 Task: Create New Customer with Customer Name: BBQ Tonite Modern Indo-Pak Kitchen, Billing Address Line1: 1225 Ridge Road, Billing Address Line2:  Dodge City, Billing Address Line3:  Kansas 67801
Action: Mouse moved to (159, 29)
Screenshot: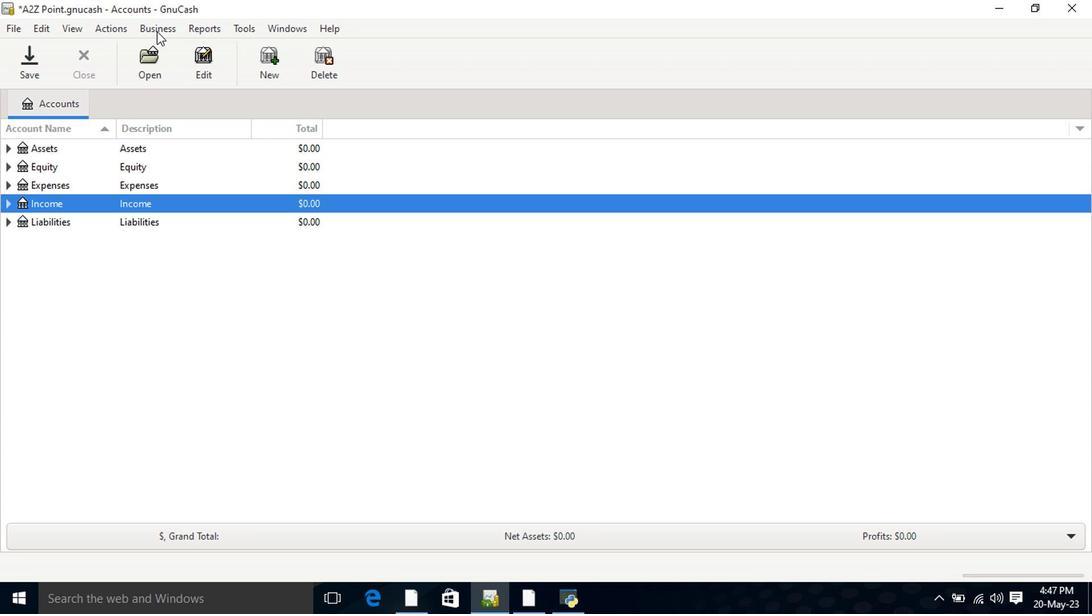 
Action: Mouse pressed left at (159, 29)
Screenshot: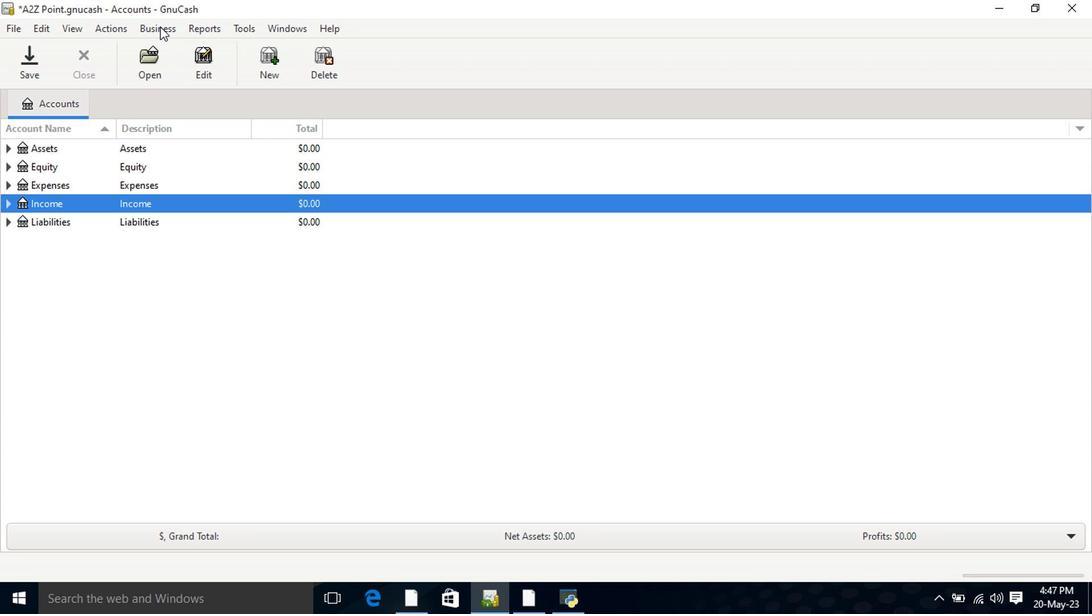 
Action: Mouse moved to (334, 74)
Screenshot: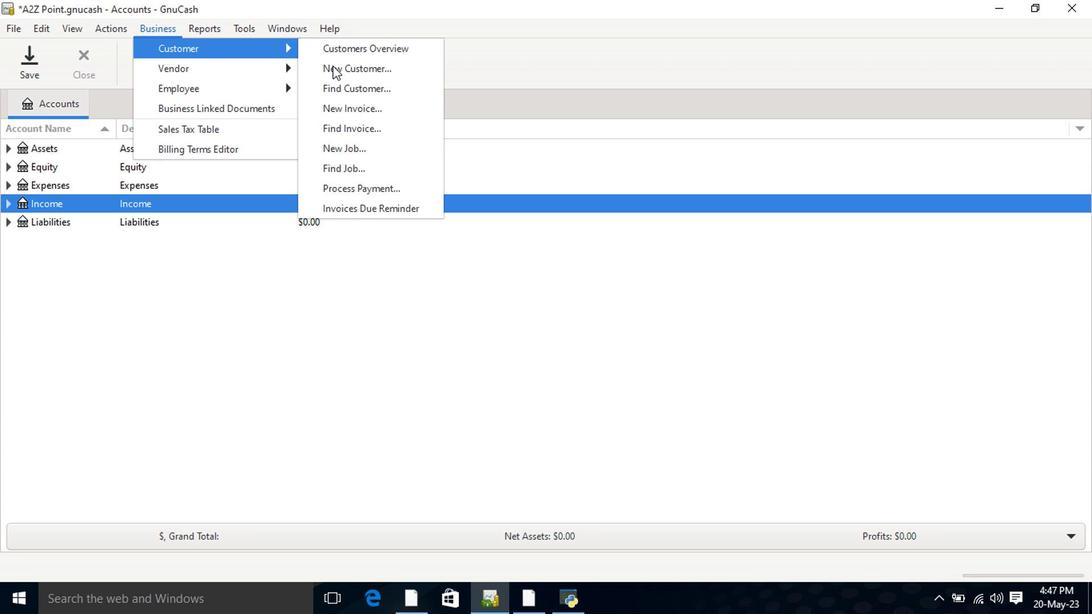 
Action: Mouse pressed left at (334, 74)
Screenshot: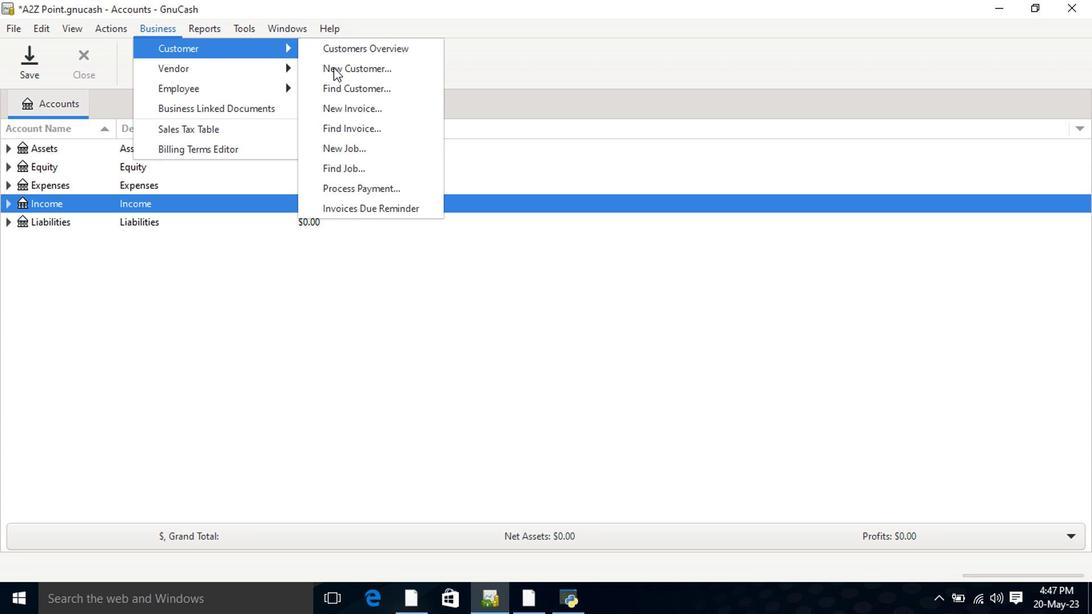
Action: Mouse moved to (605, 191)
Screenshot: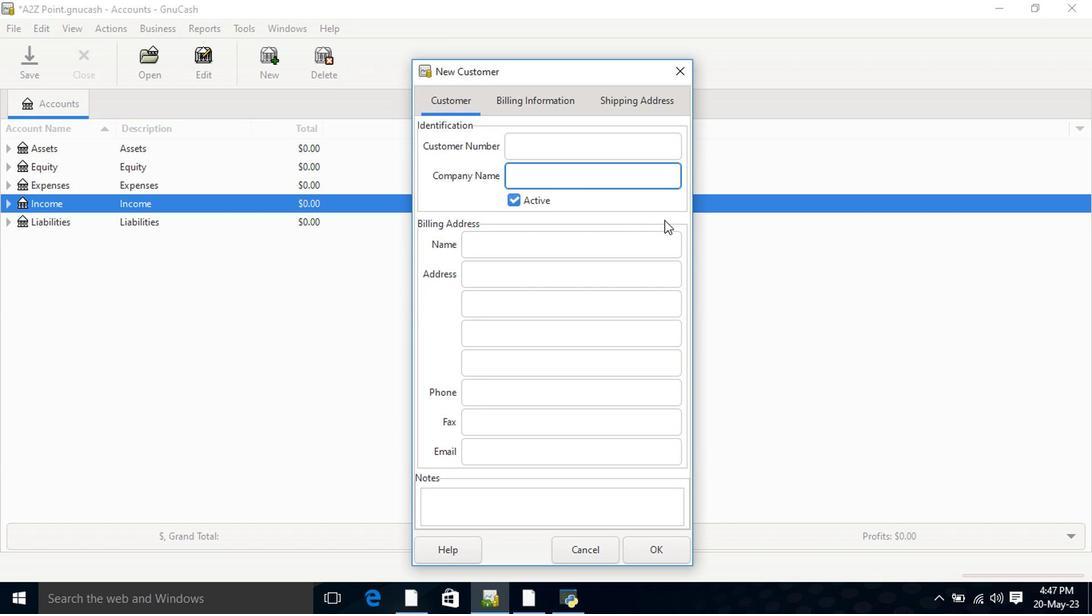 
Action: Key pressed <Key.shift>BBQNITE<Key.space><Key.shift>Modern<Key.space><Key.shift>Indo-<Key.shift>Pak<Key.tab><Key.tab><Key.shift><Key.tab><Key.tab><Key.right><Key.space><Key.shift>Kitchen<Key.tab>1225<Key.space><Key.shift>Ridge<Key.space><Key.shift>Rodge<Key.space><Key.shift>City<Key.tab><Key.shift>Kansas<Key.space>67801
Screenshot: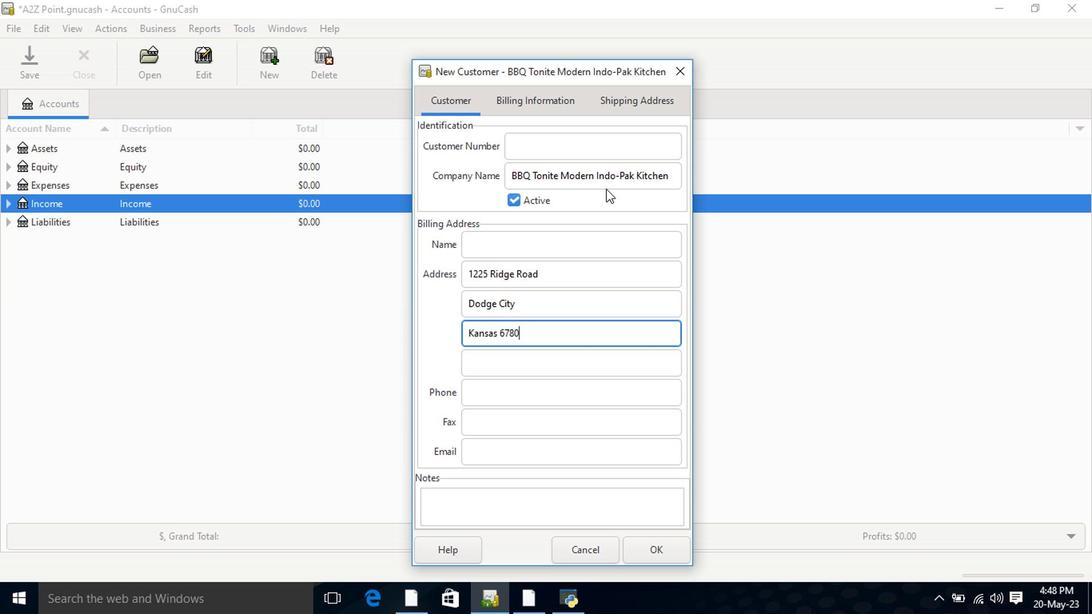 
Action: Mouse moved to (655, 548)
Screenshot: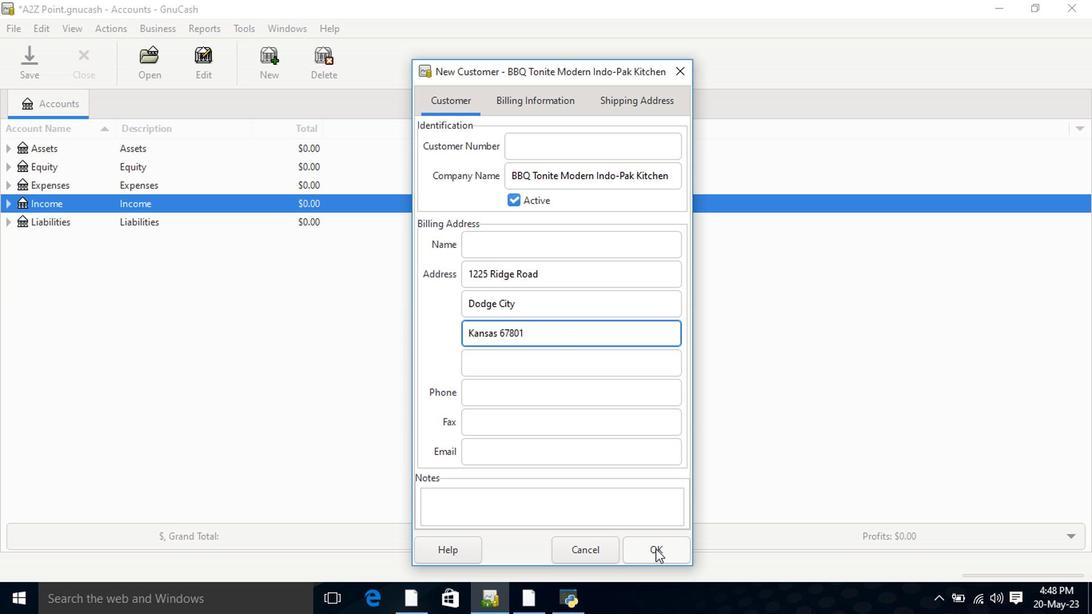 
Action: Mouse pressed left at (655, 548)
Screenshot: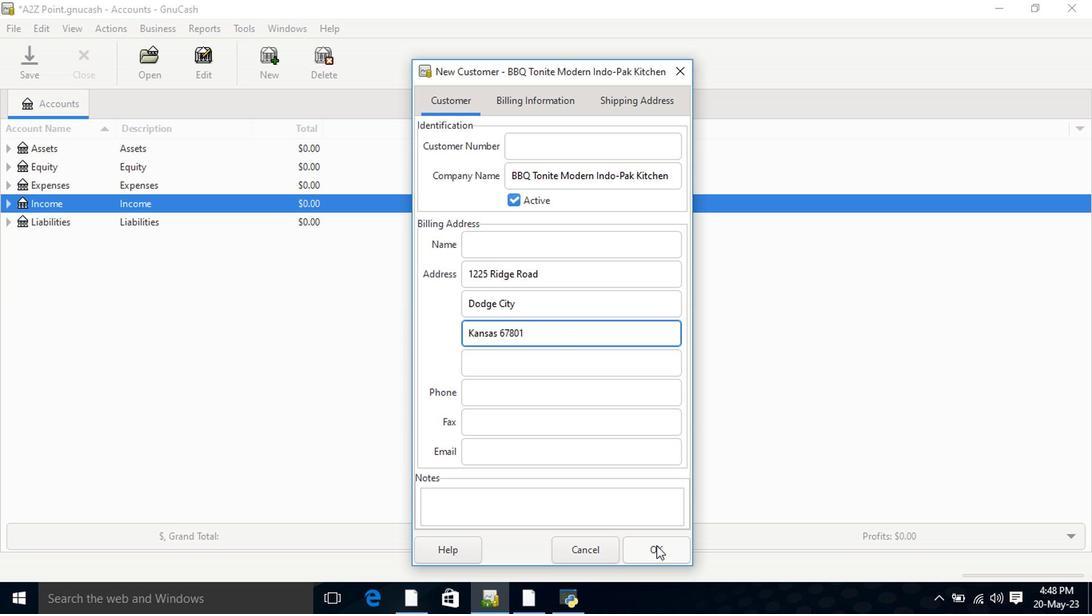 
